 Task: Find a classic San Francisco sourdough bakery.
Action: Mouse moved to (62, 31)
Screenshot: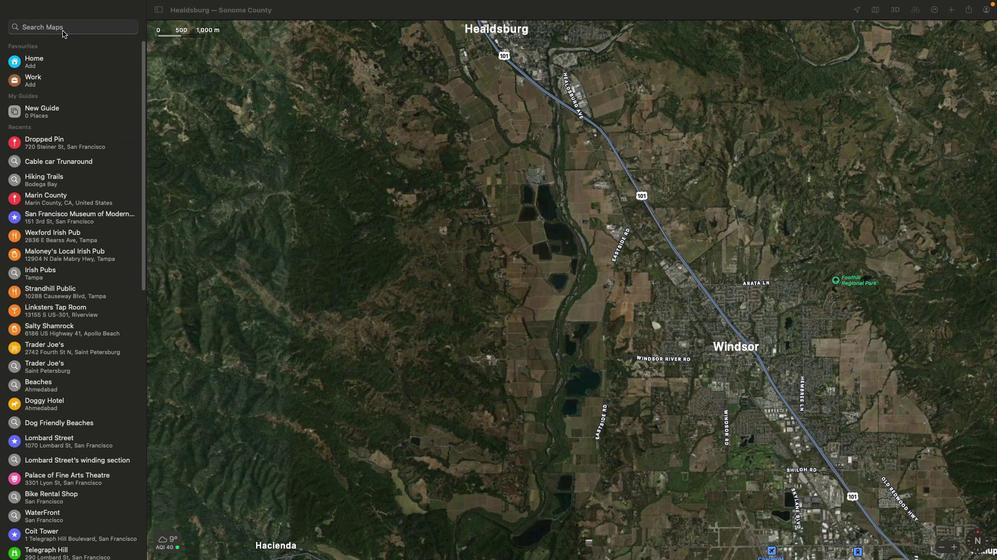 
Action: Mouse pressed left at (62, 31)
Screenshot: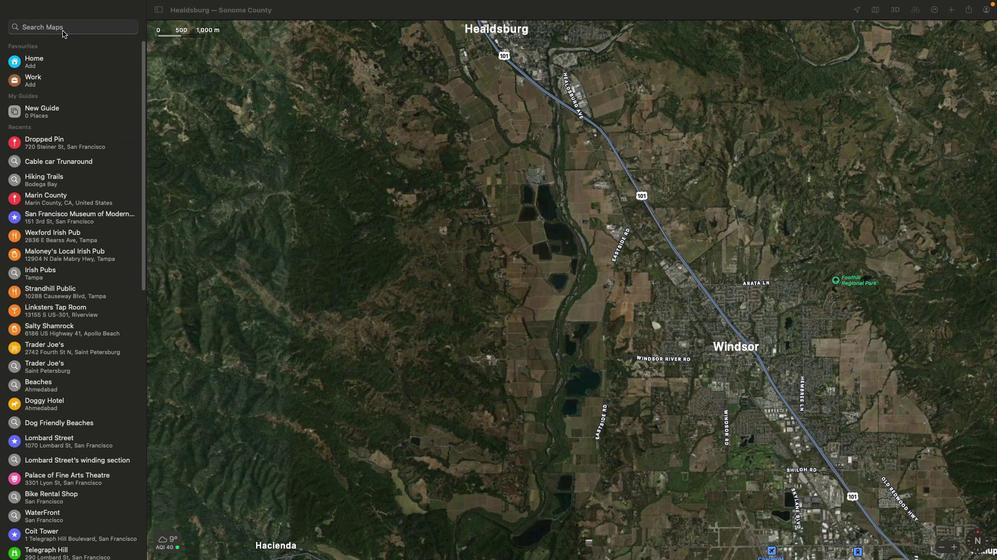 
Action: Mouse moved to (62, 30)
Screenshot: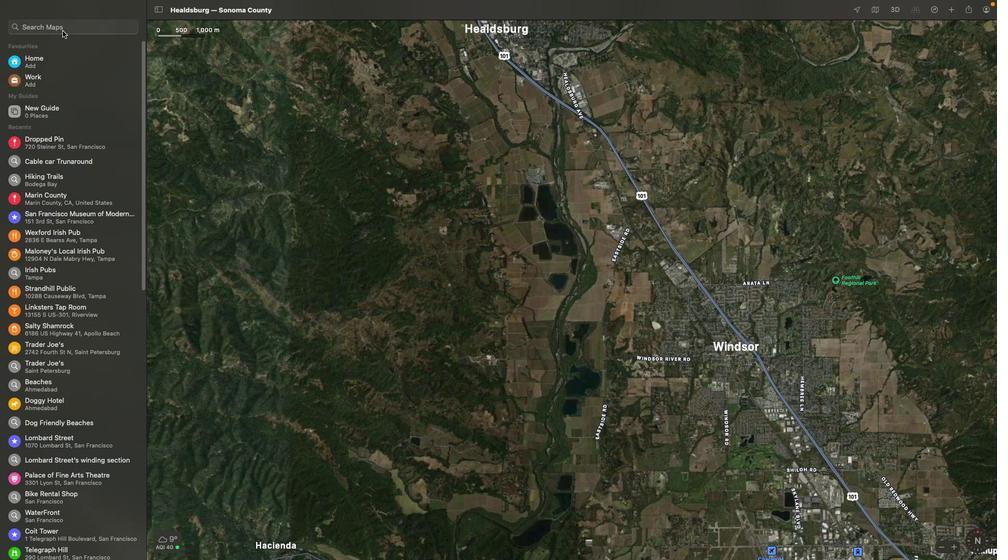 
Action: Key pressed Key.shift'S''a''n'Key.spaceKey.shift'F''r''a''n''c''i''s''c''o'Key.space's''o''u''r''d''o''u''g''h'Key.space'b''a''k''e''r''y'Key.enter
Screenshot: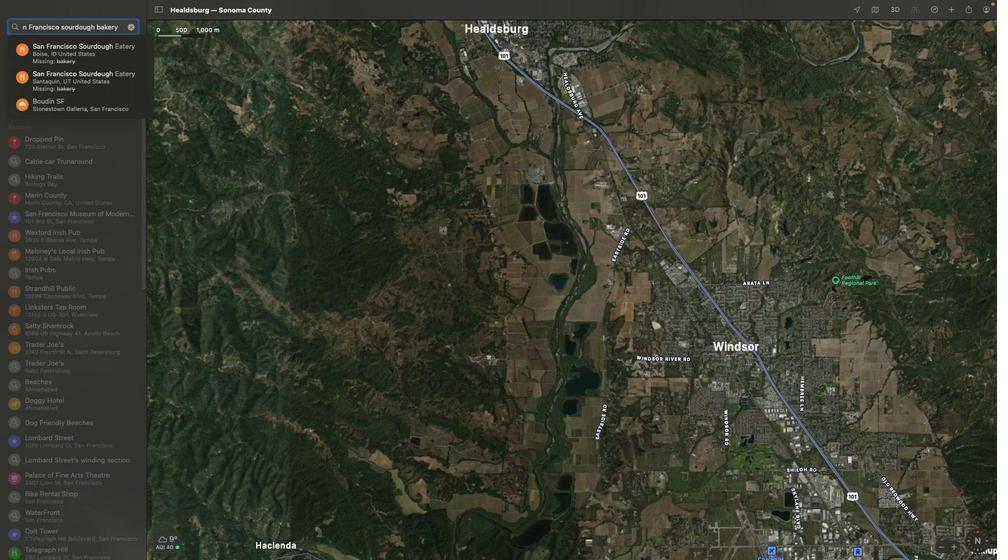 
Action: Mouse moved to (60, 72)
Screenshot: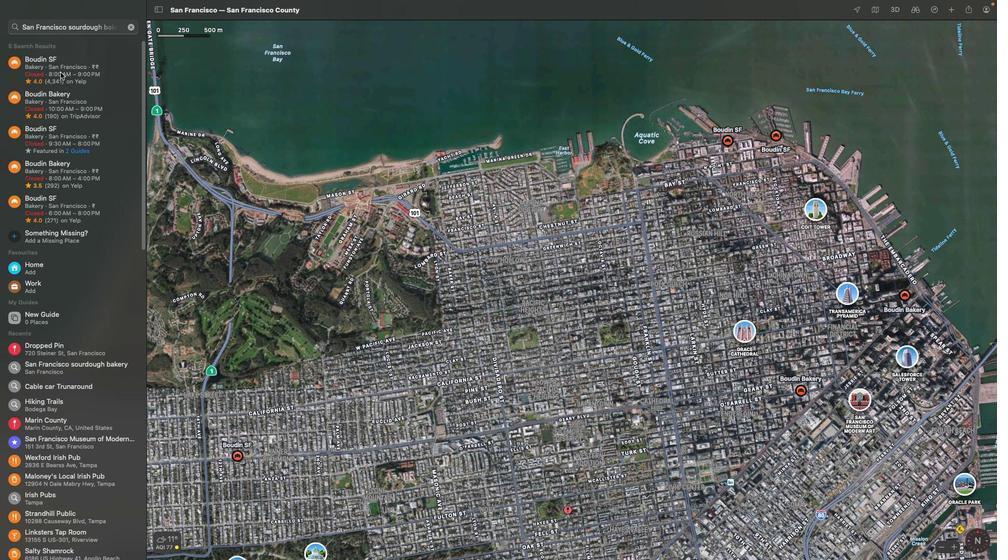 
Action: Mouse pressed left at (60, 72)
Screenshot: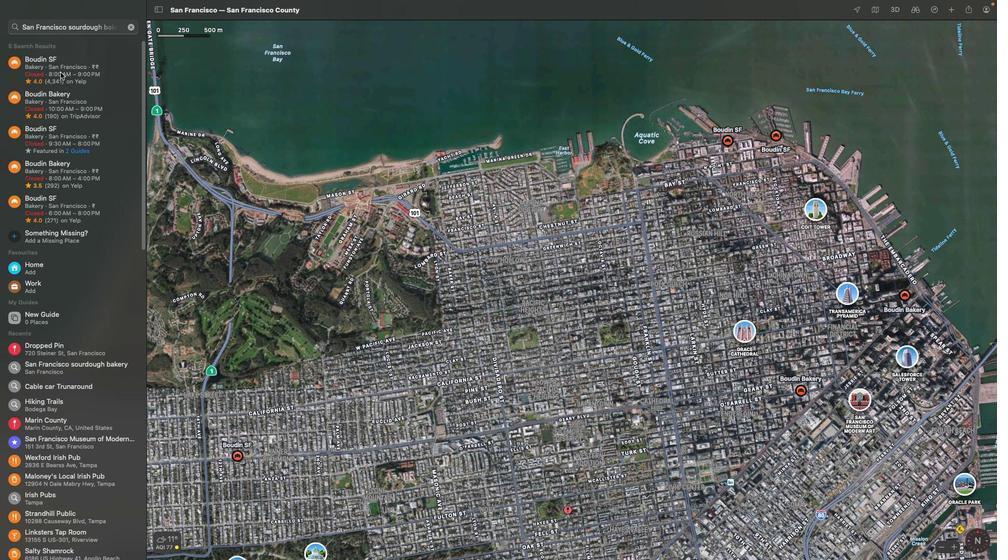 
Action: Mouse moved to (65, 109)
Screenshot: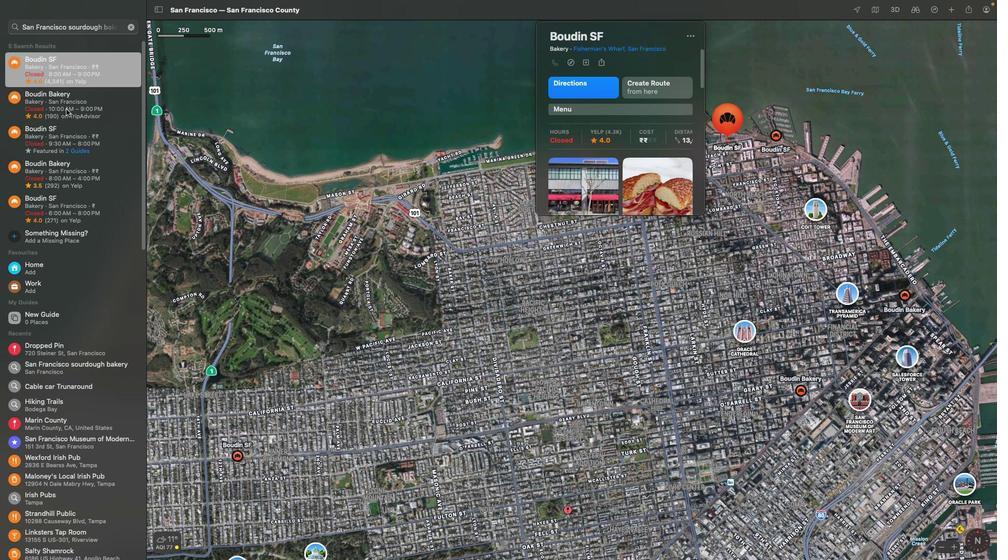 
Action: Mouse pressed left at (65, 109)
Screenshot: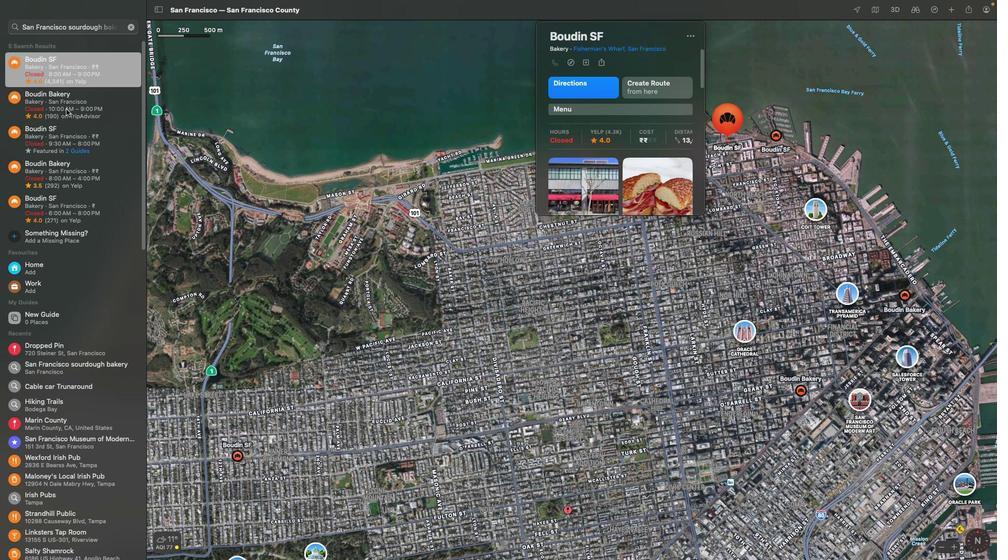 
Action: Mouse moved to (67, 141)
Screenshot: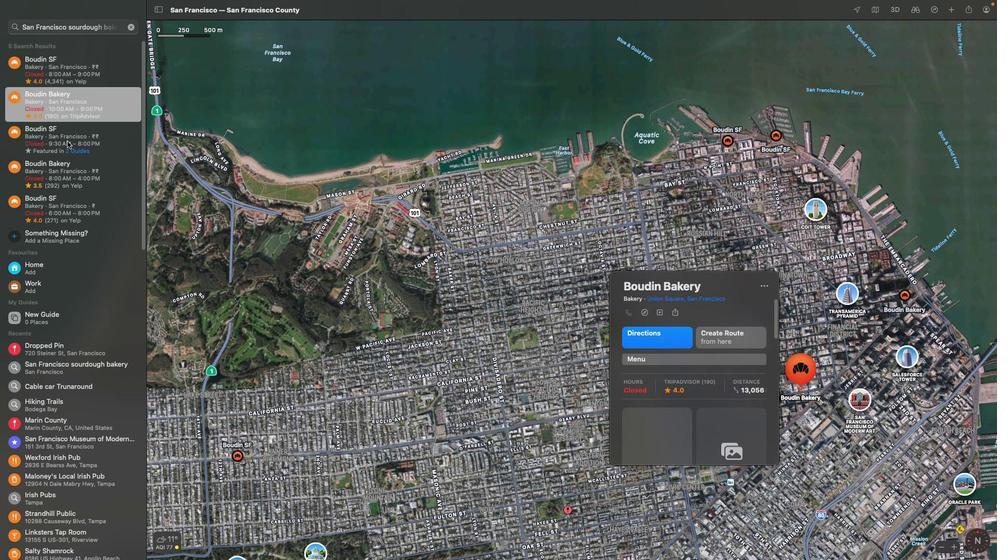 
Action: Mouse pressed left at (67, 141)
Screenshot: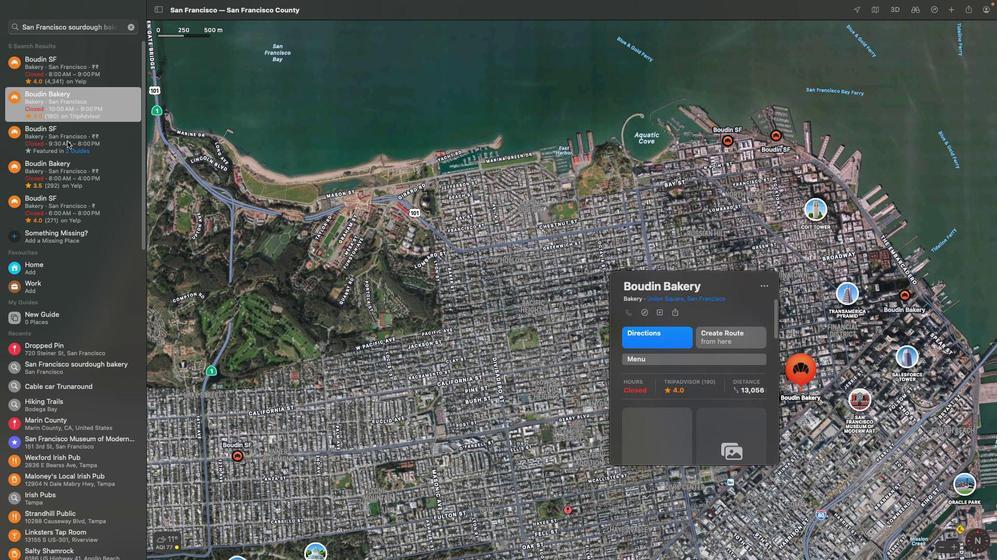 
Action: Mouse moved to (56, 180)
Screenshot: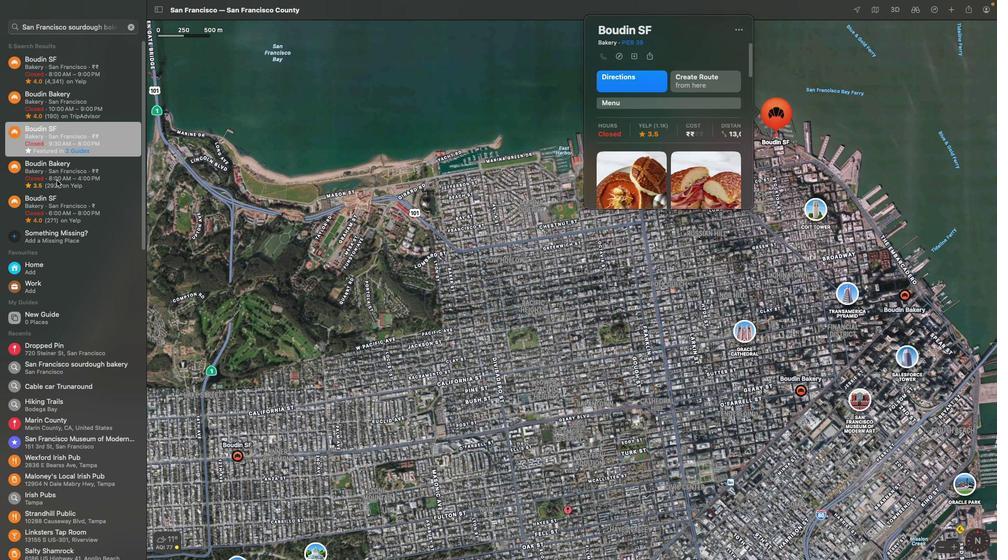 
Action: Mouse pressed left at (56, 180)
Screenshot: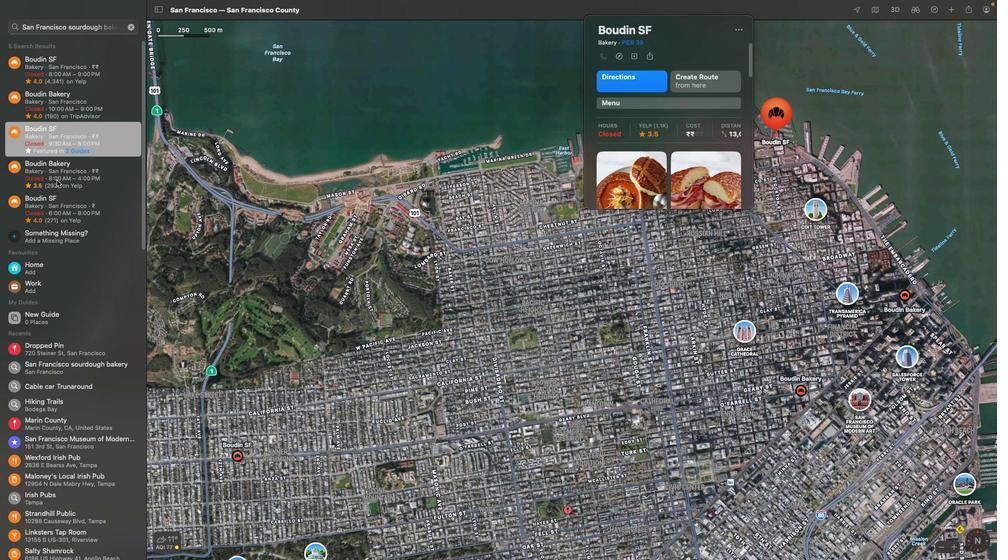 
Action: Mouse moved to (56, 207)
Screenshot: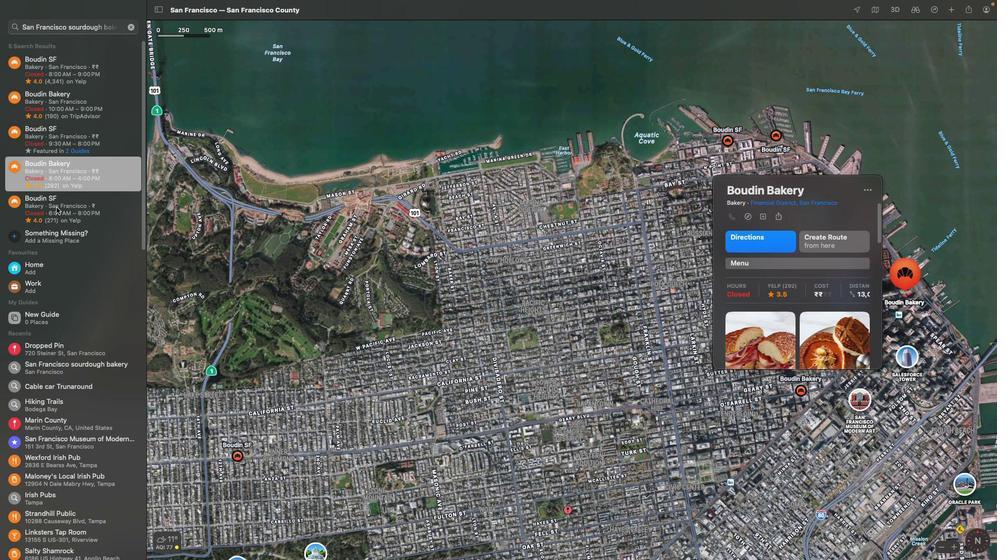 
Action: Mouse pressed left at (56, 207)
Screenshot: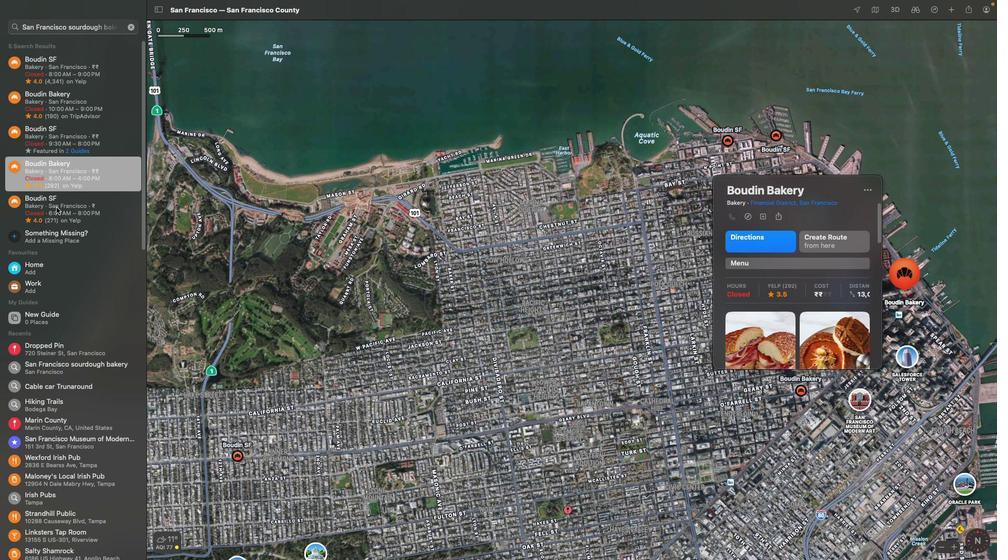 
Action: Mouse moved to (711, 334)
Screenshot: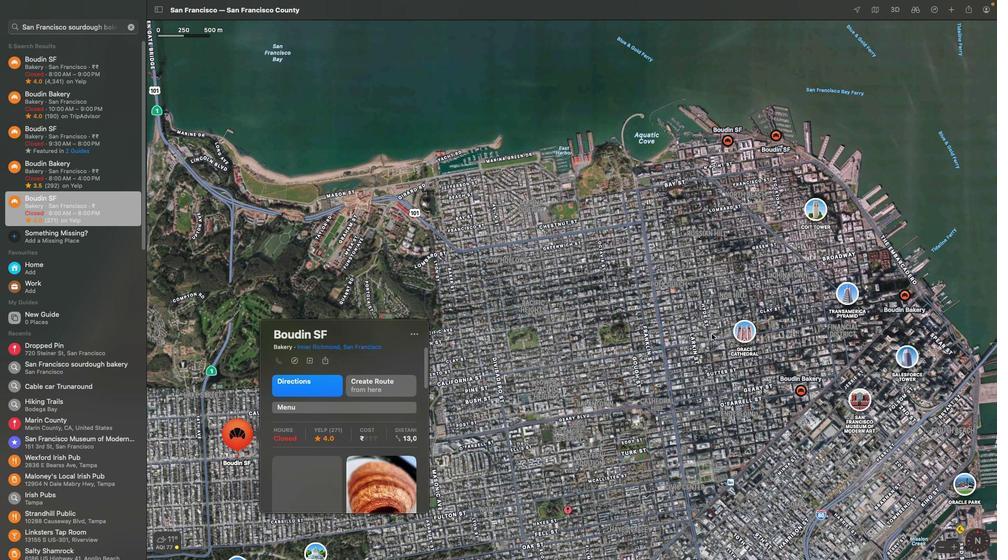 
